 Task: Search for emails from 'Shubham Jain' in the email application.
Action: Mouse moved to (176, 10)
Screenshot: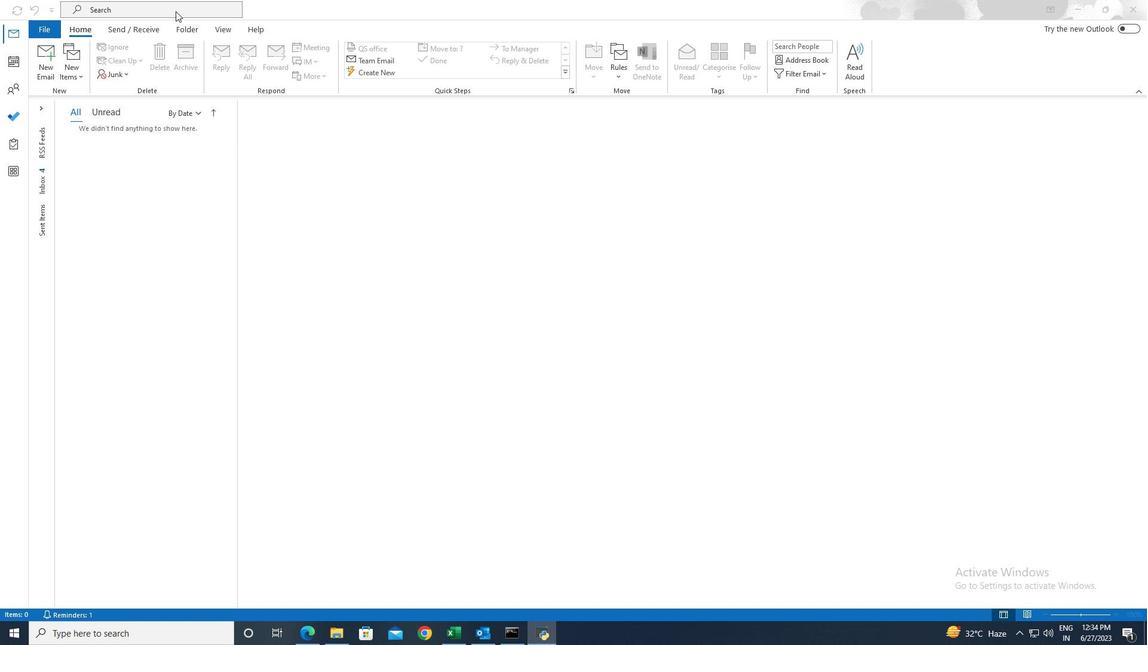 
Action: Mouse pressed left at (176, 10)
Screenshot: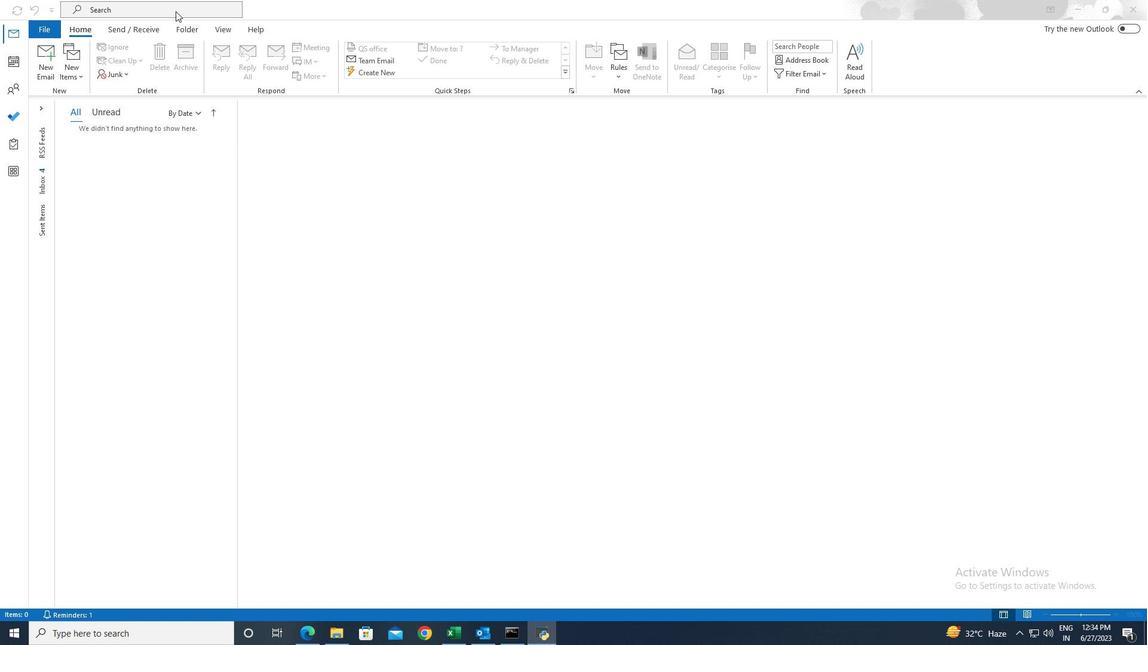 
Action: Mouse moved to (398, 8)
Screenshot: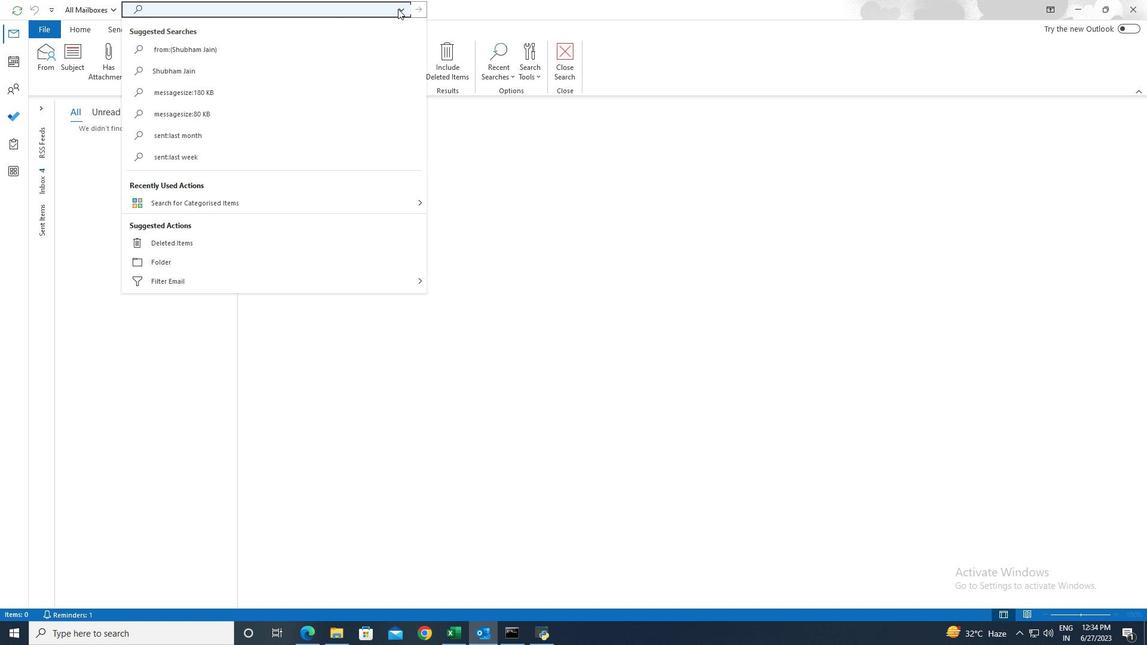 
Action: Mouse pressed left at (398, 8)
Screenshot: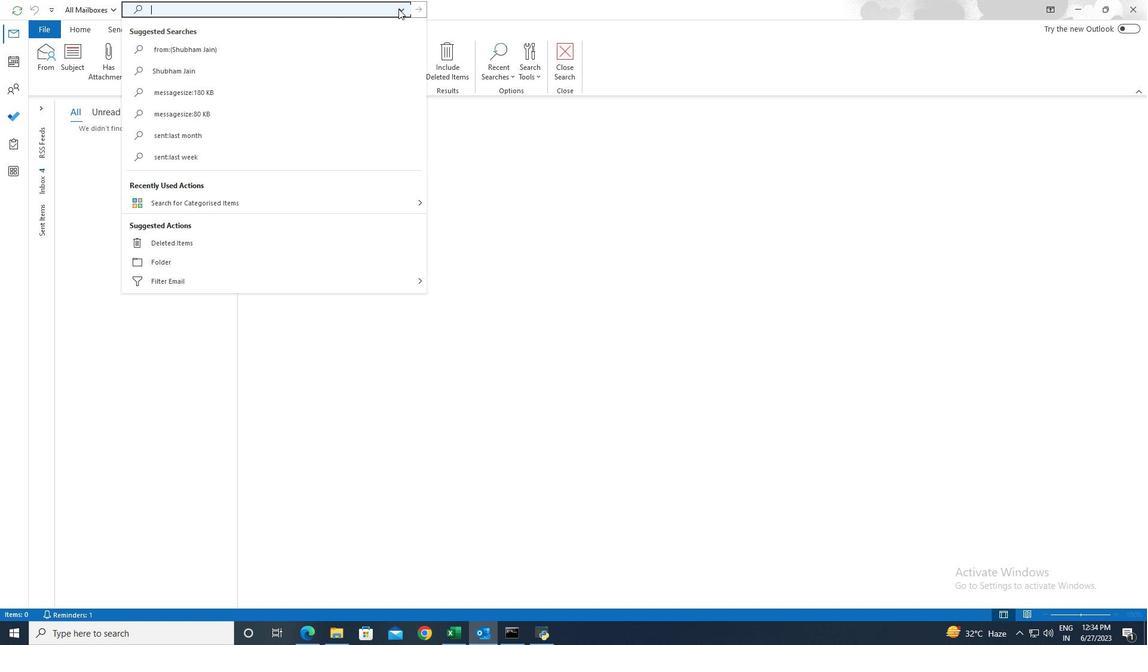 
Action: Mouse moved to (188, 187)
Screenshot: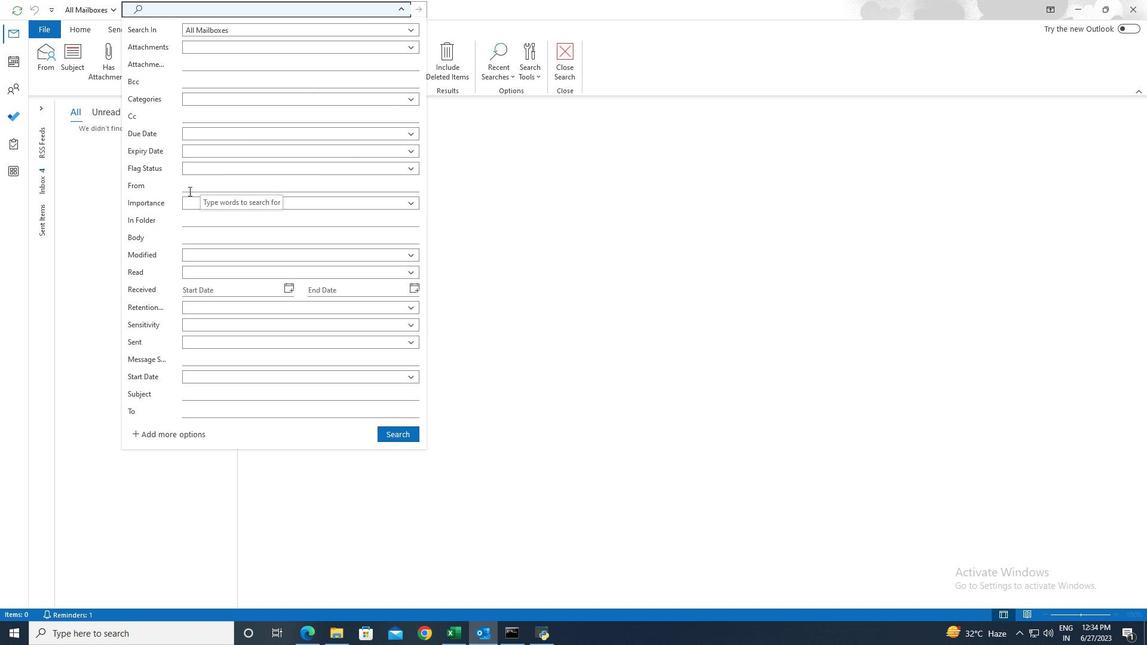 
Action: Mouse pressed left at (188, 187)
Screenshot: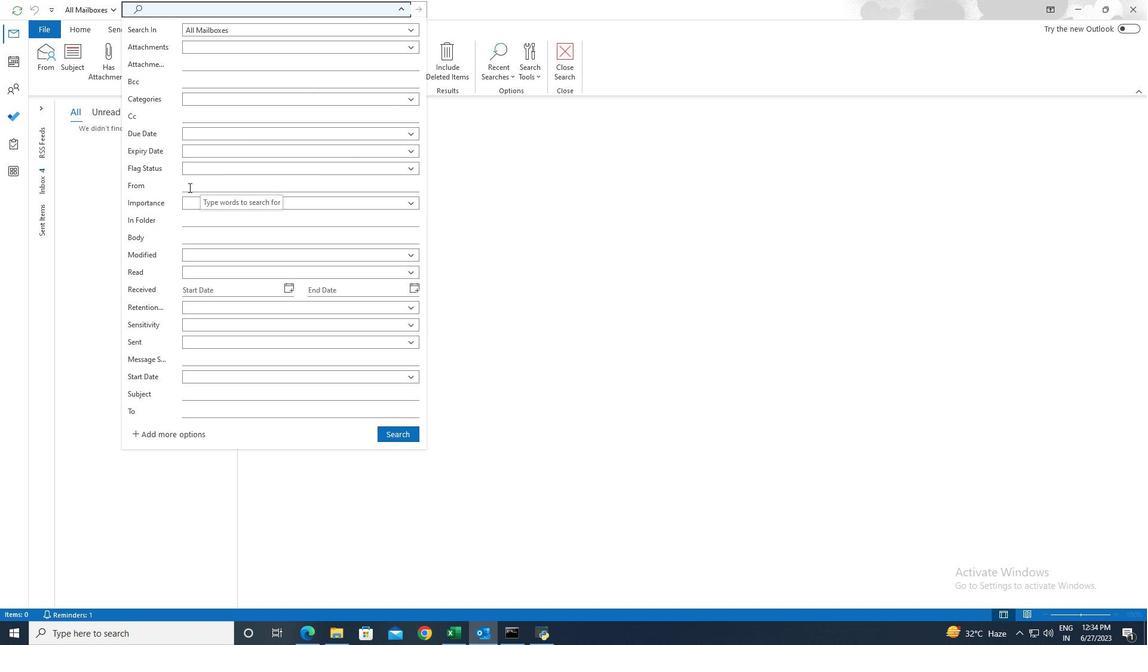 
Action: Key pressed <Key.shift>Shubham<Key.space><Key.shift>Jain
Screenshot: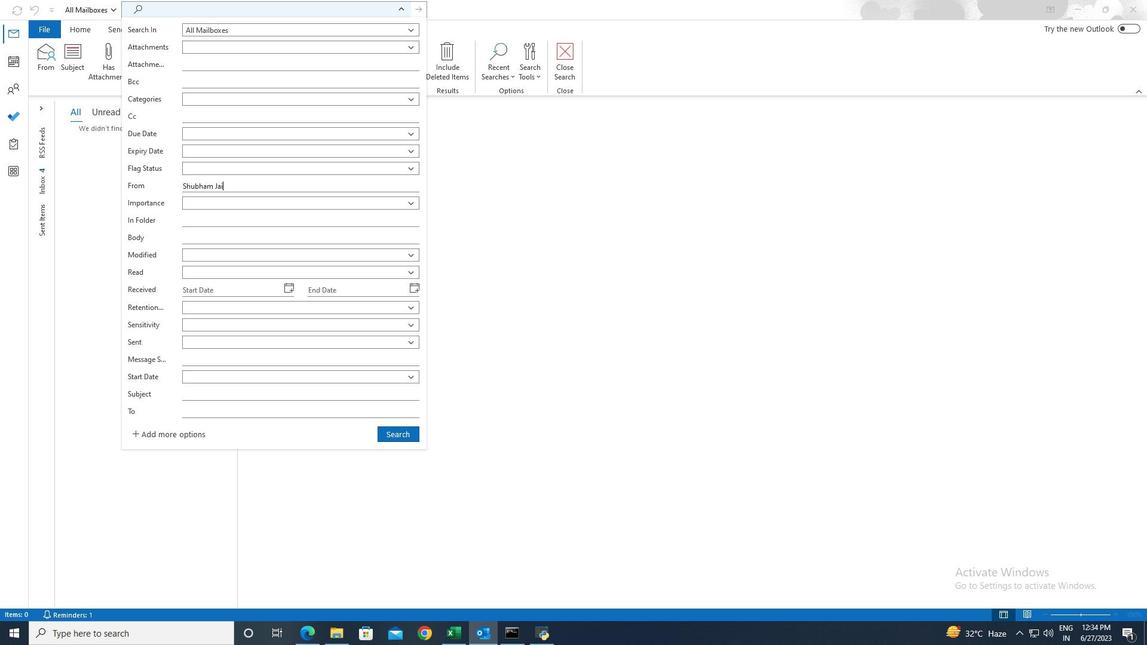 
Action: Mouse moved to (410, 437)
Screenshot: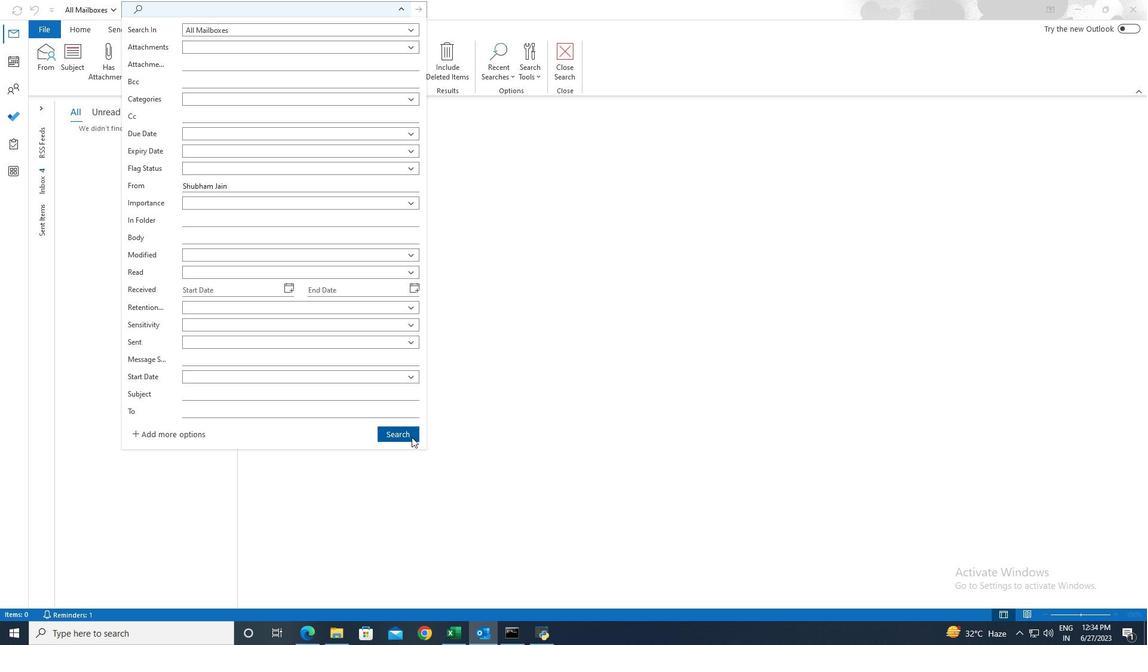
Action: Mouse pressed left at (410, 437)
Screenshot: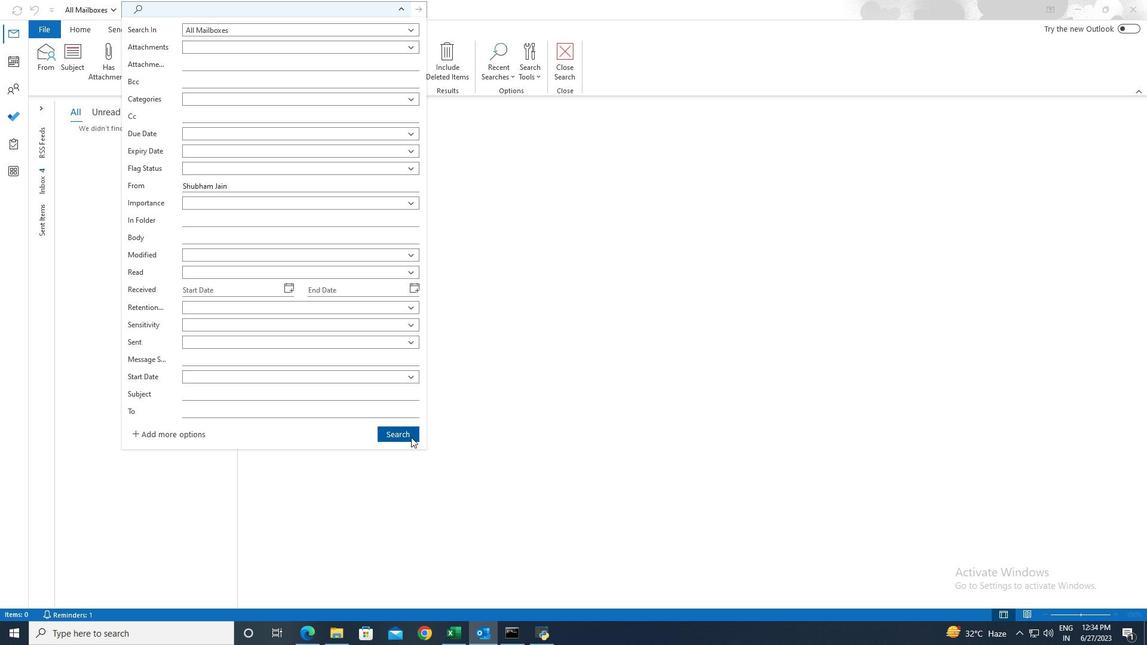 
Action: Mouse moved to (85, 34)
Screenshot: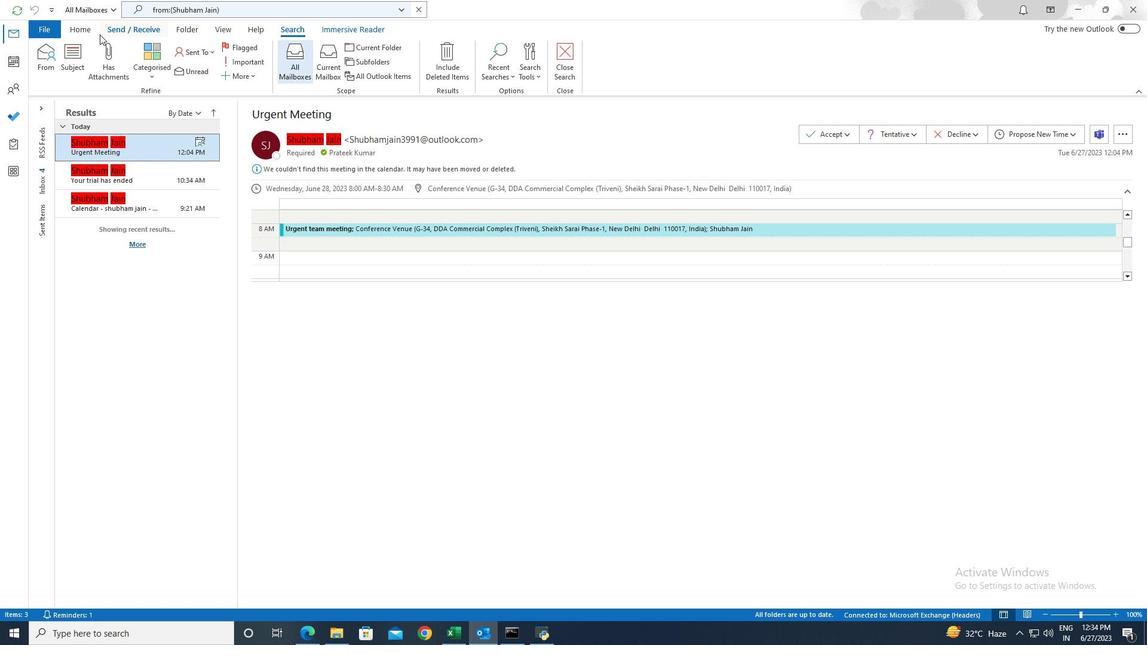 
Action: Mouse pressed left at (85, 34)
Screenshot: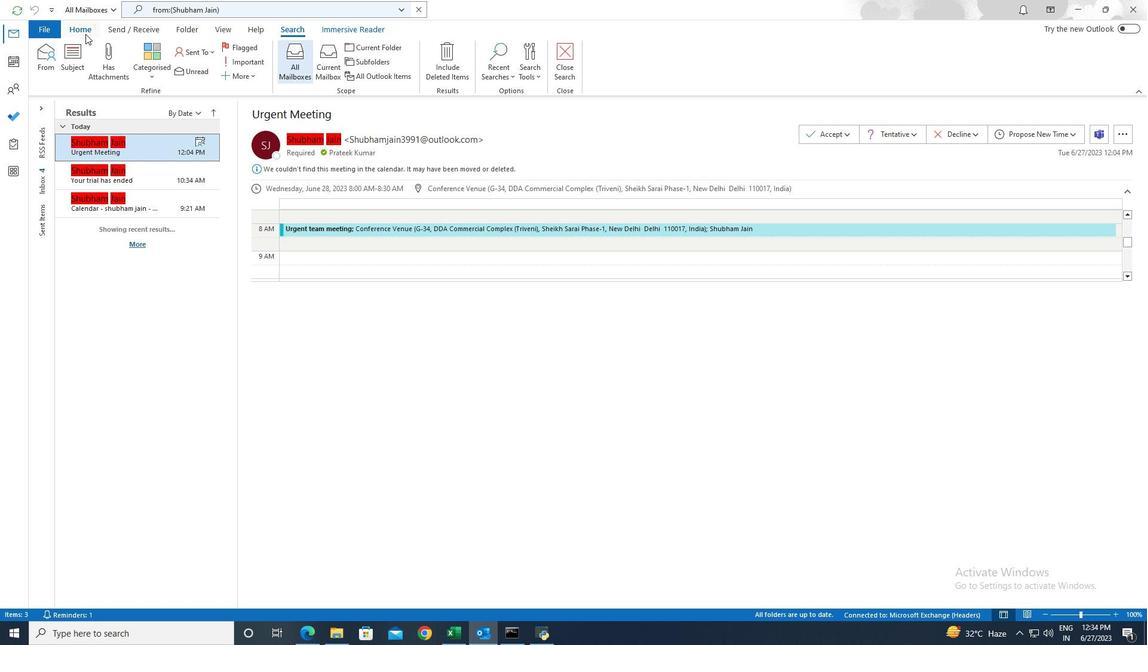 
Action: Mouse moved to (126, 75)
Screenshot: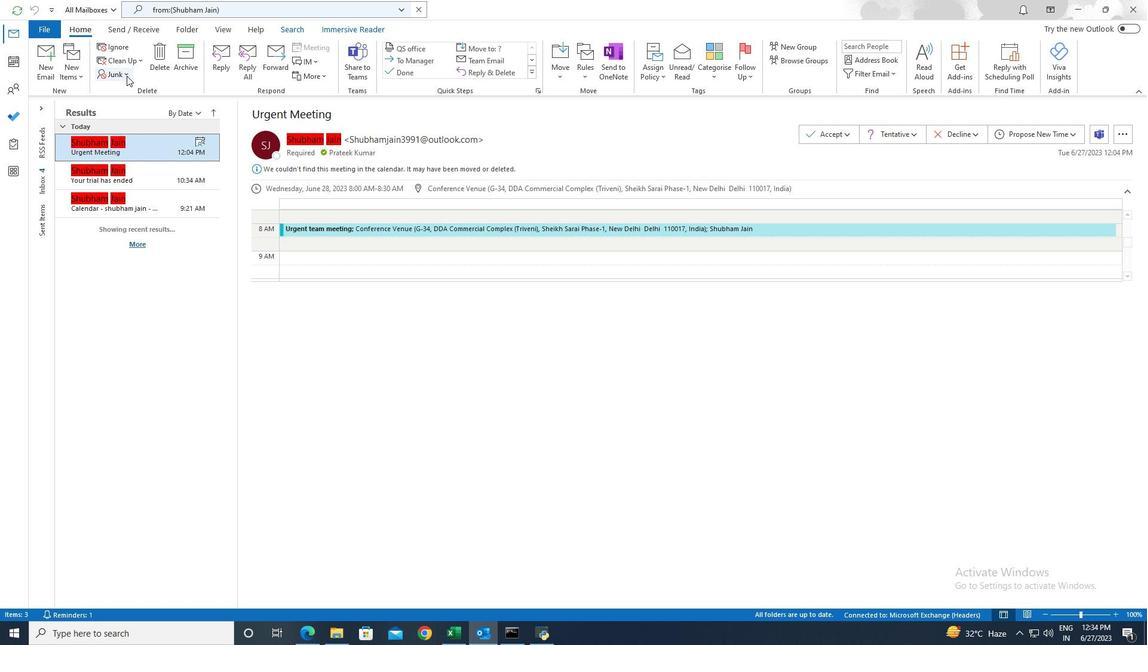 
Action: Mouse pressed left at (126, 75)
Screenshot: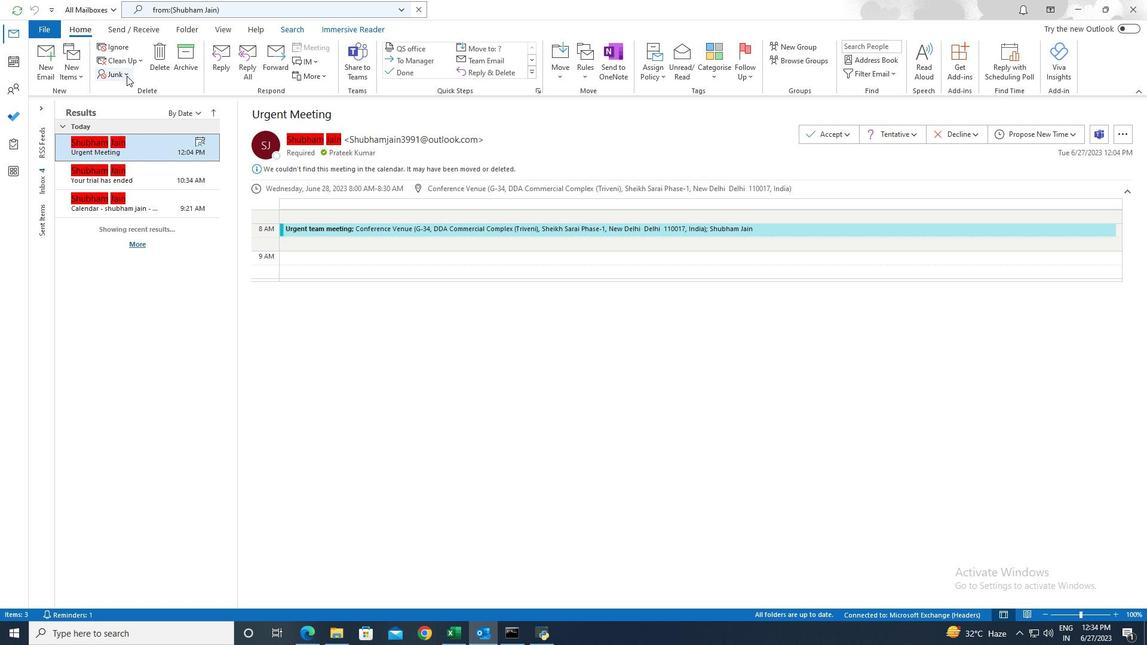 
Action: Mouse moved to (141, 92)
Screenshot: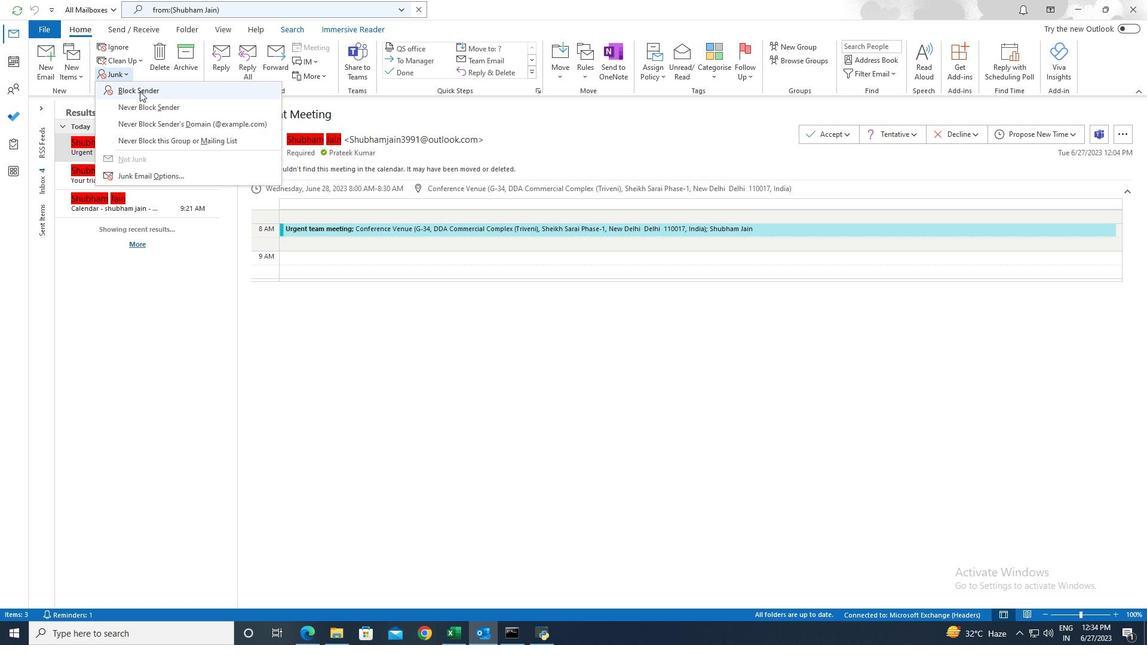 
Action: Mouse pressed left at (141, 92)
Screenshot: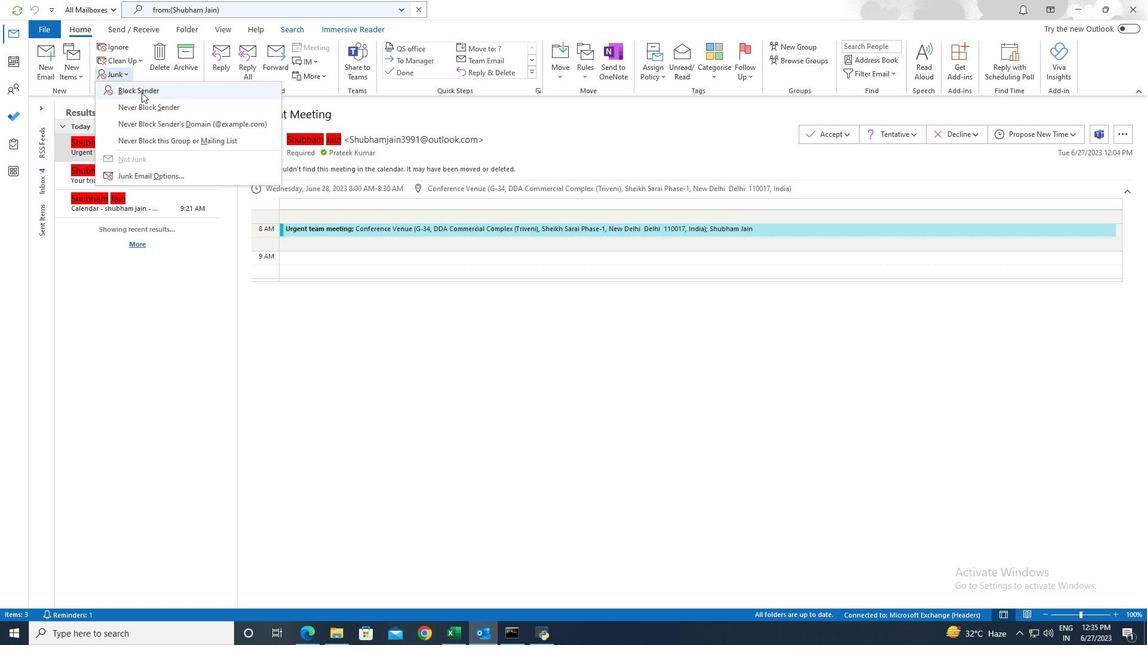 
